 Task: Download the QR code.
Action: Mouse moved to (863, 257)
Screenshot: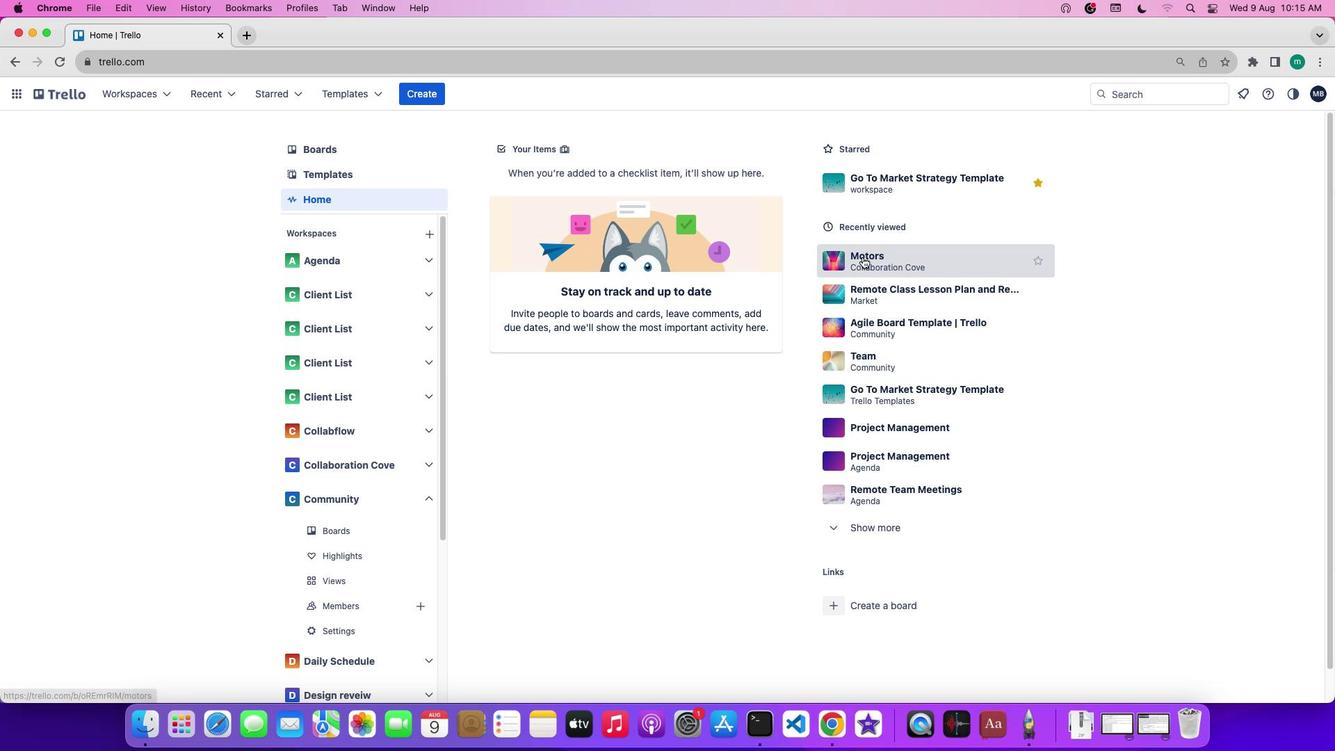 
Action: Mouse pressed left at (863, 257)
Screenshot: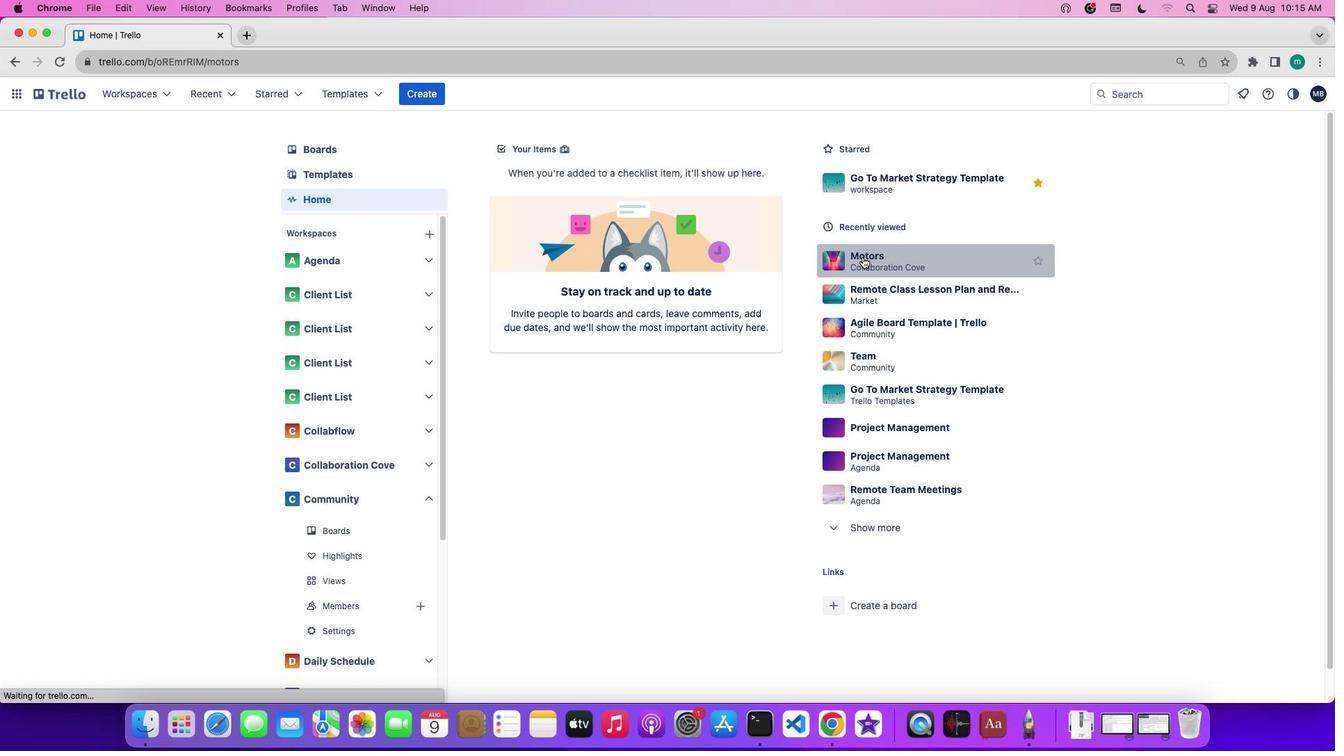 
Action: Mouse moved to (349, 297)
Screenshot: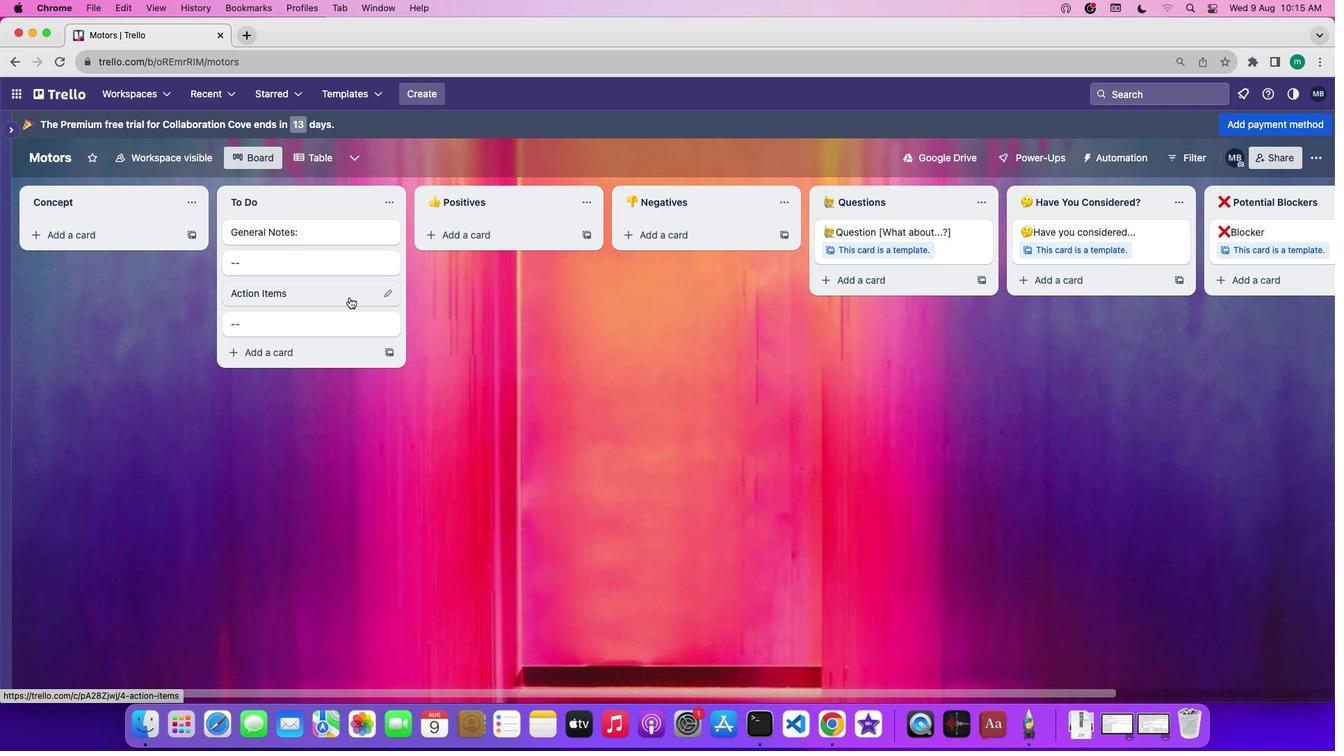 
Action: Mouse pressed left at (349, 297)
Screenshot: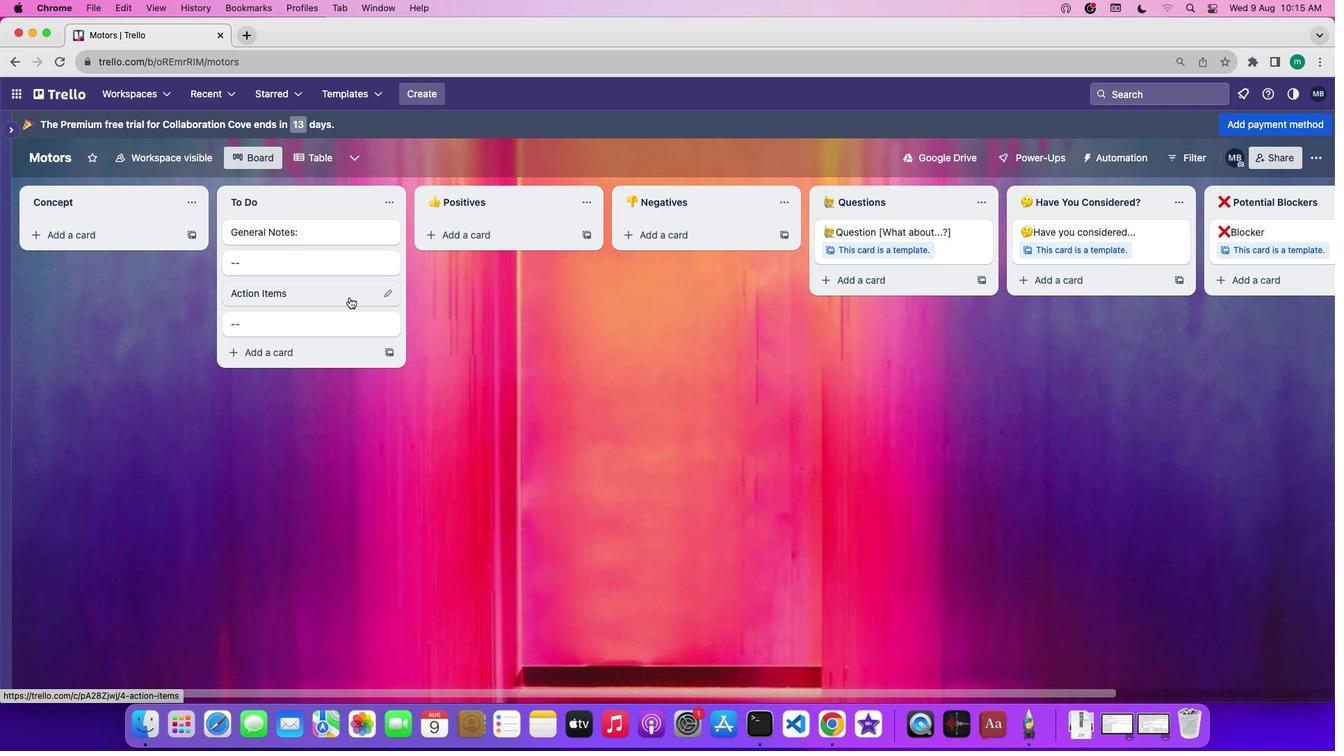 
Action: Mouse moved to (811, 522)
Screenshot: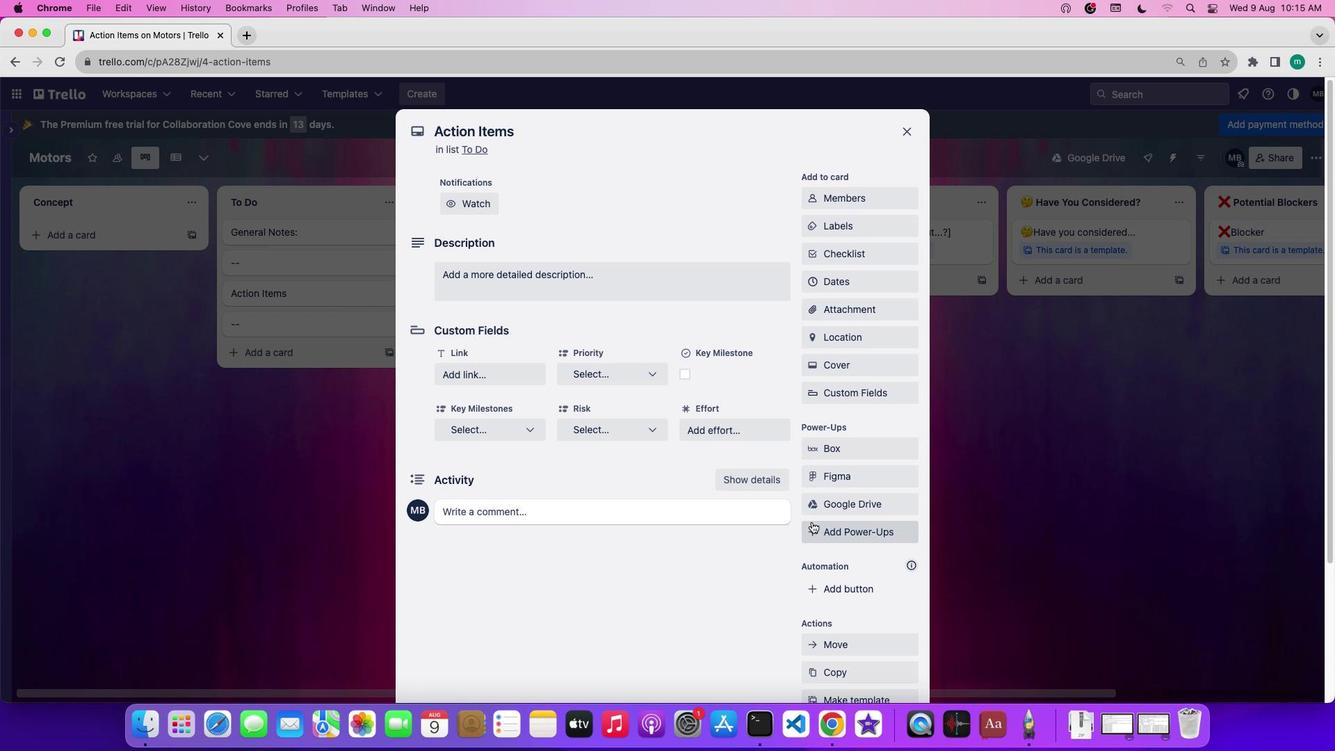 
Action: Mouse scrolled (811, 522) with delta (0, 0)
Screenshot: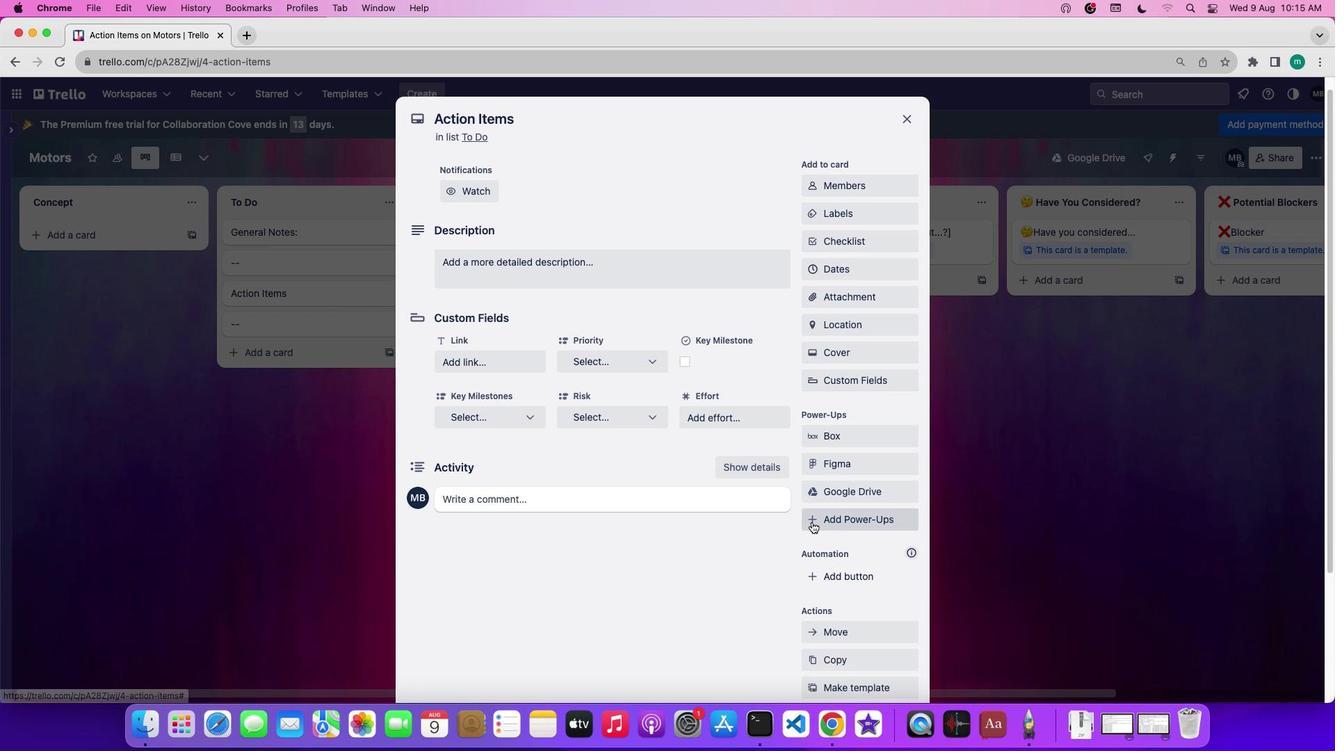 
Action: Mouse moved to (812, 522)
Screenshot: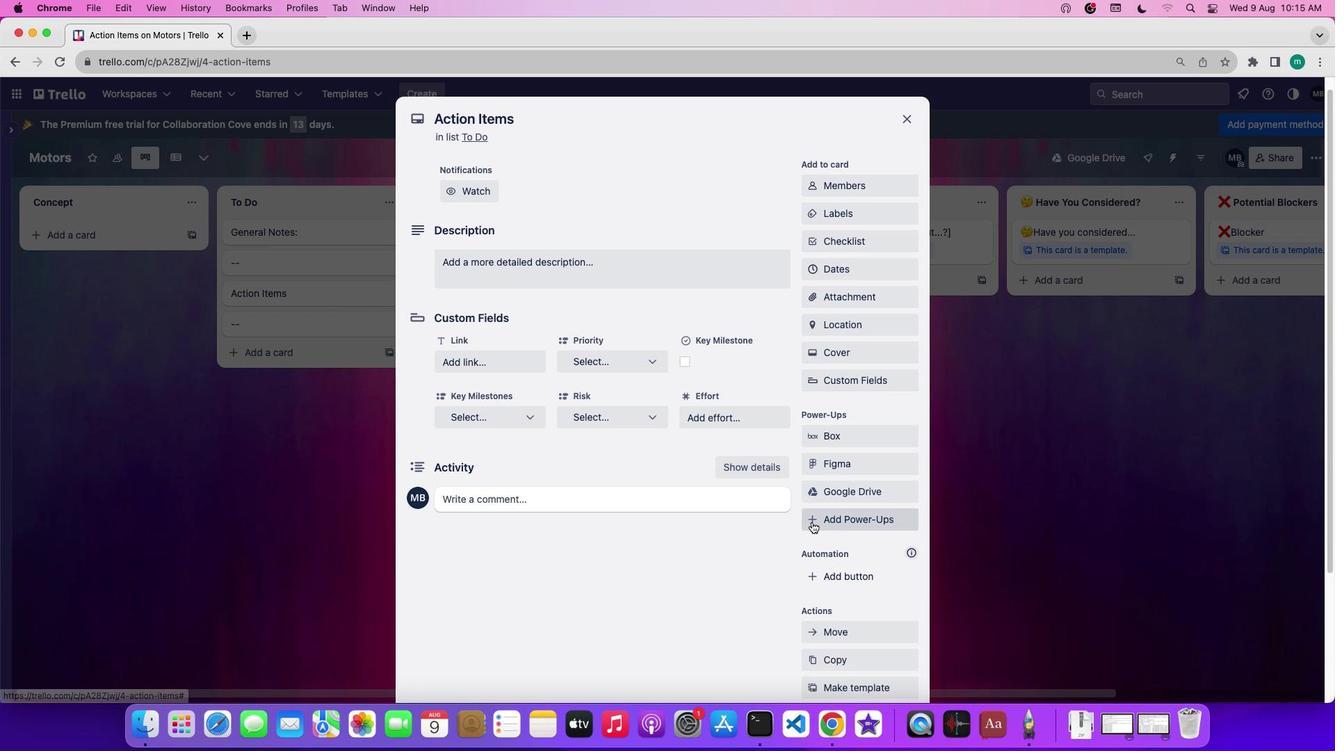 
Action: Mouse scrolled (812, 522) with delta (0, 0)
Screenshot: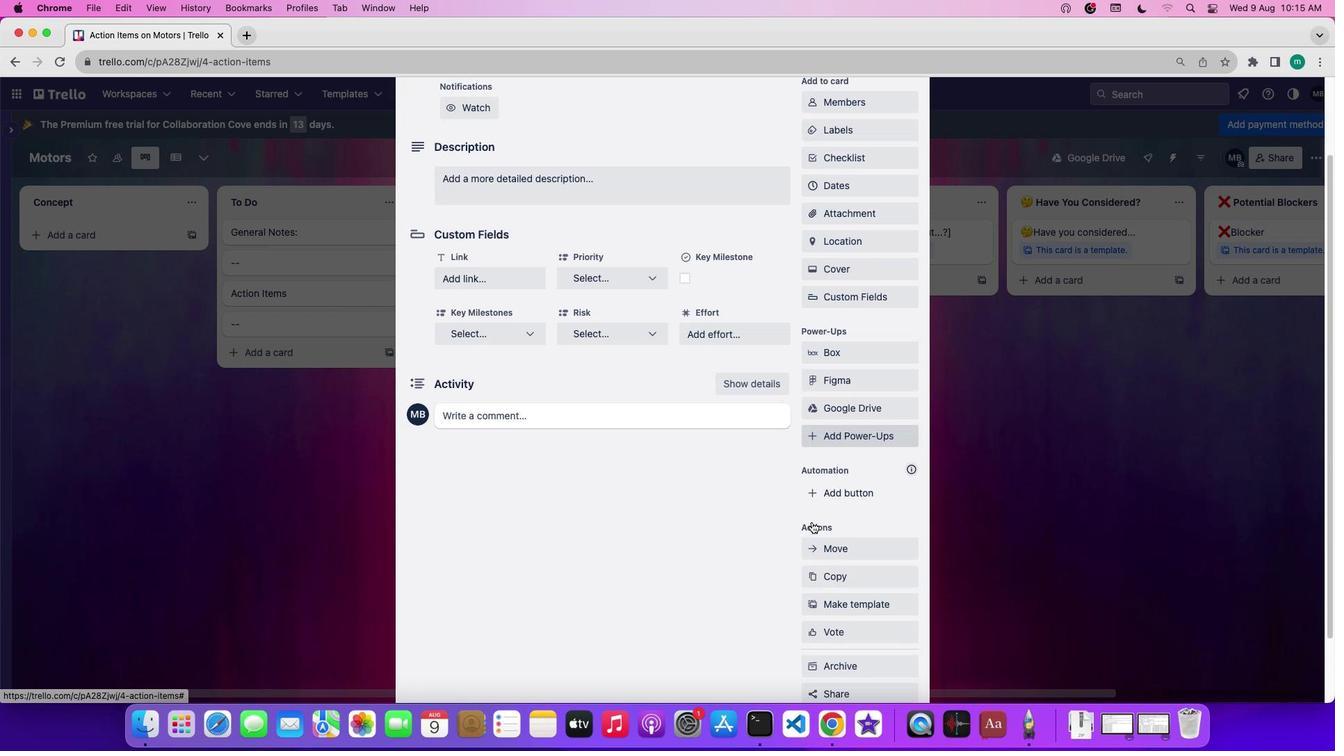 
Action: Mouse scrolled (812, 522) with delta (0, -1)
Screenshot: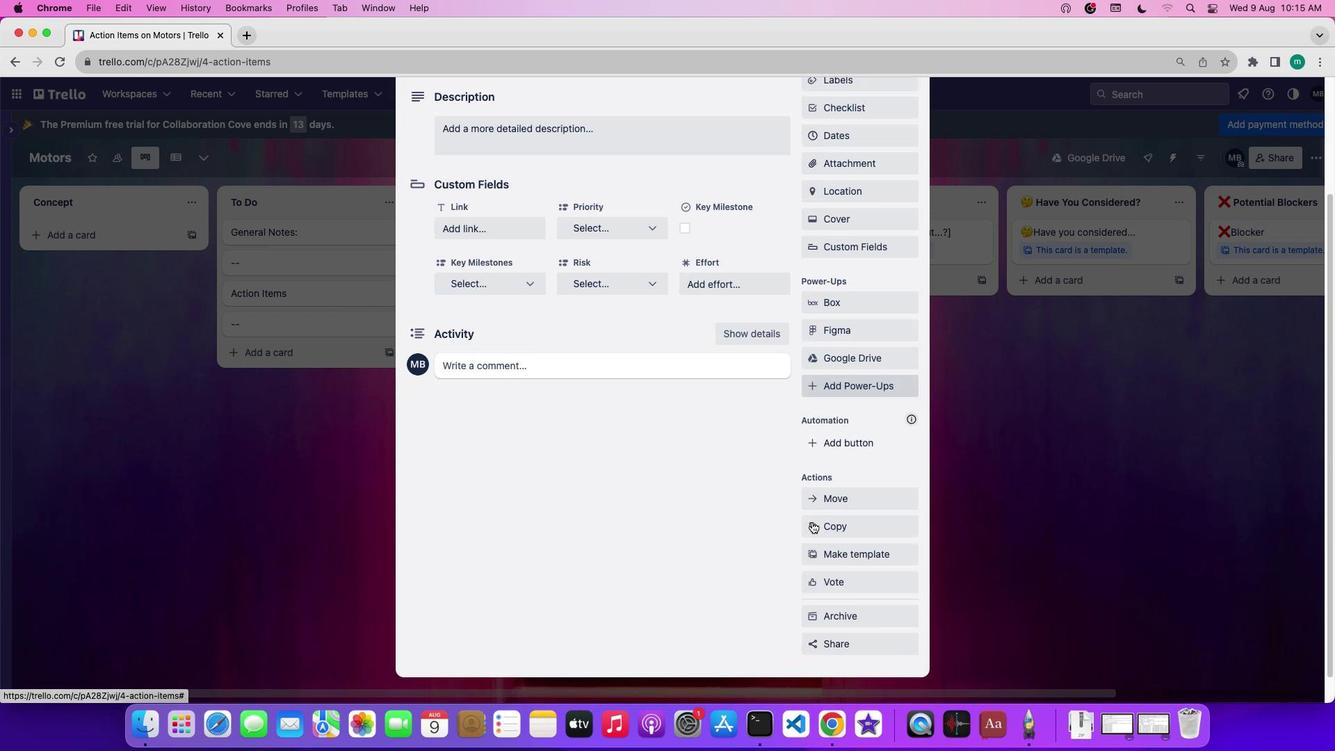 
Action: Mouse scrolled (812, 522) with delta (0, -2)
Screenshot: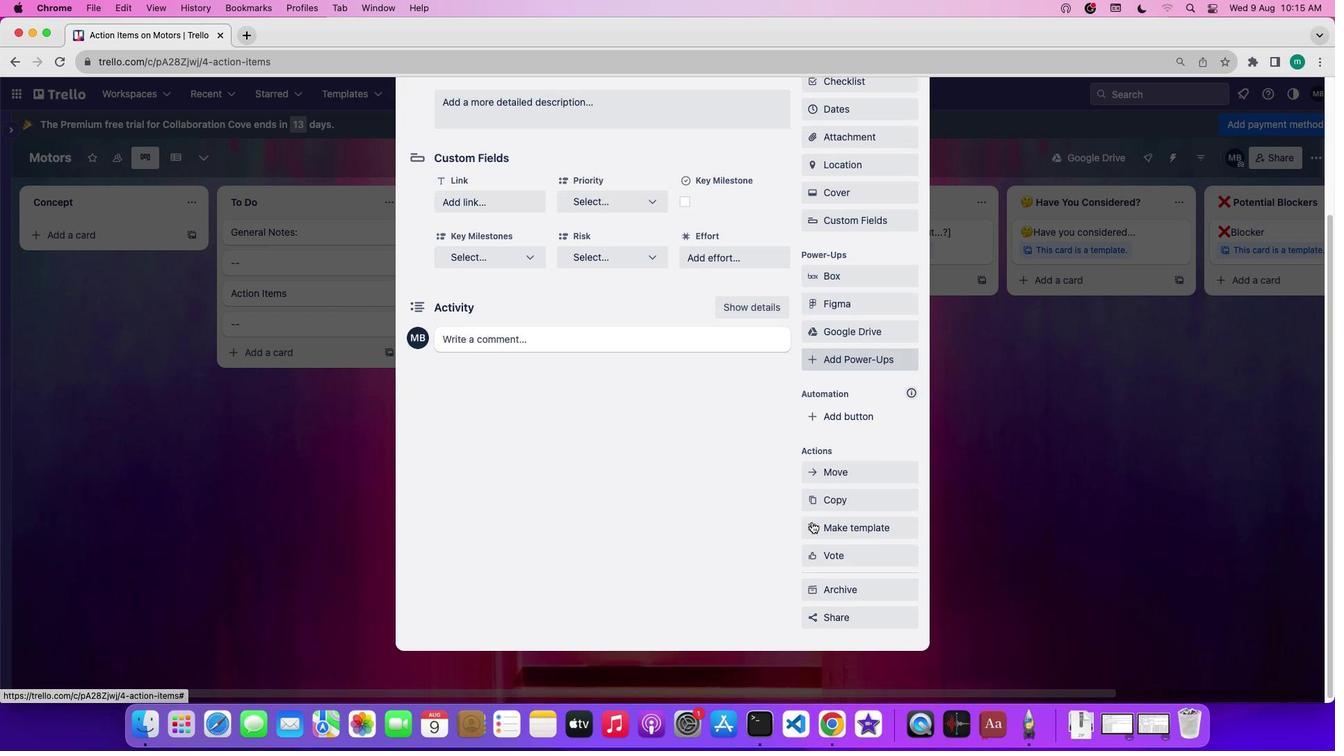 
Action: Mouse scrolled (812, 522) with delta (0, -3)
Screenshot: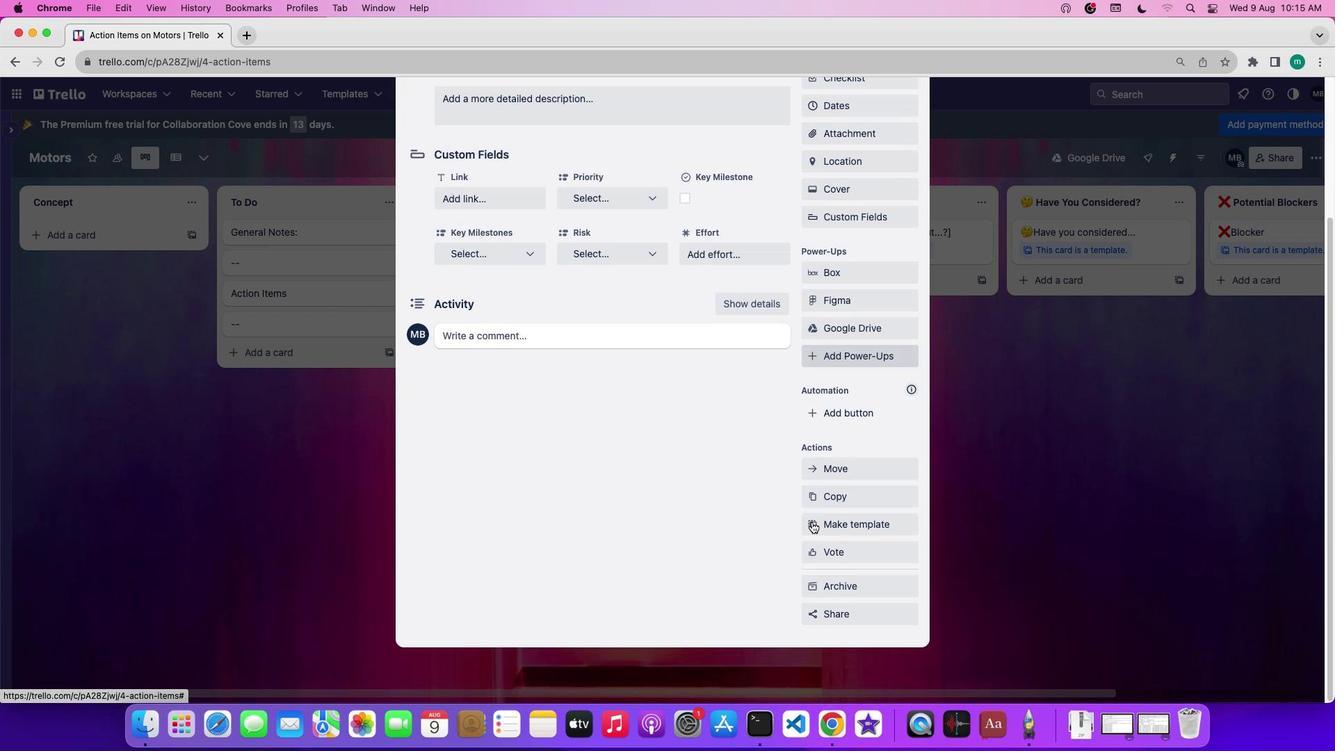 
Action: Mouse scrolled (812, 522) with delta (0, -3)
Screenshot: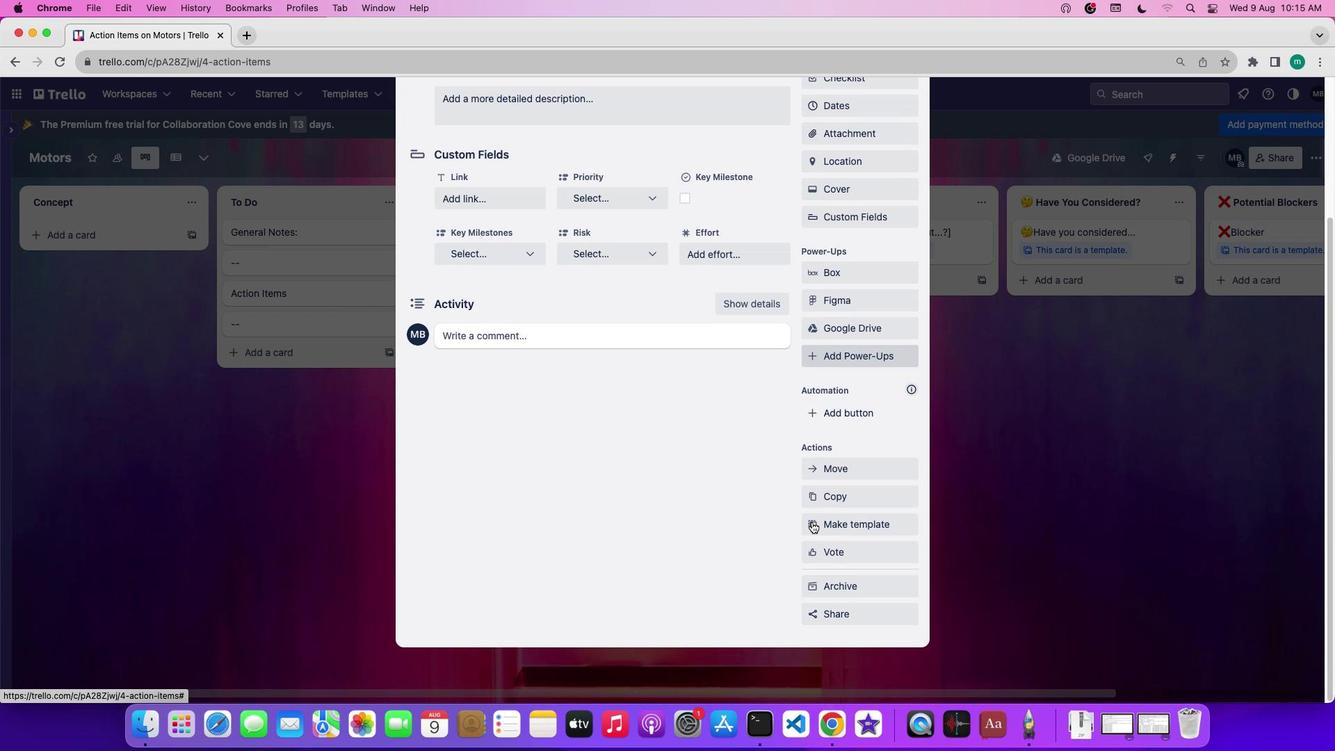 
Action: Mouse moved to (863, 618)
Screenshot: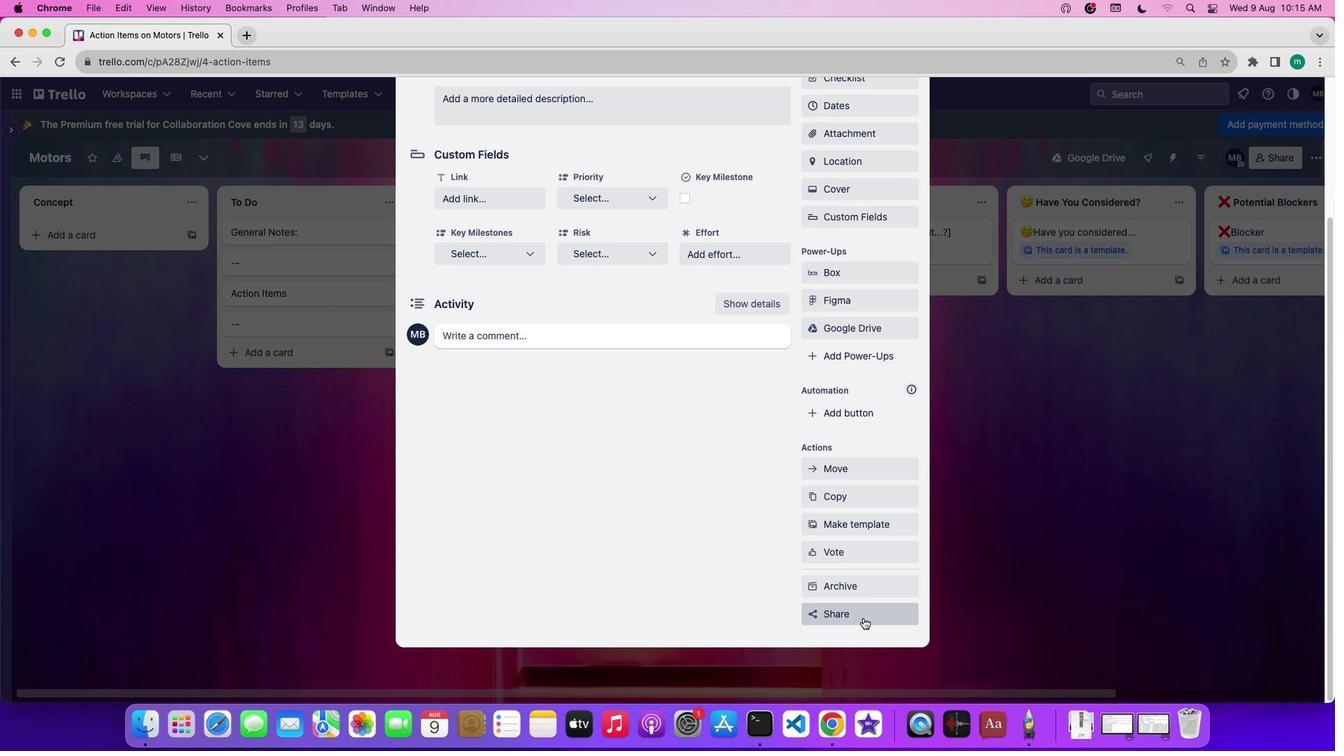 
Action: Mouse pressed left at (863, 618)
Screenshot: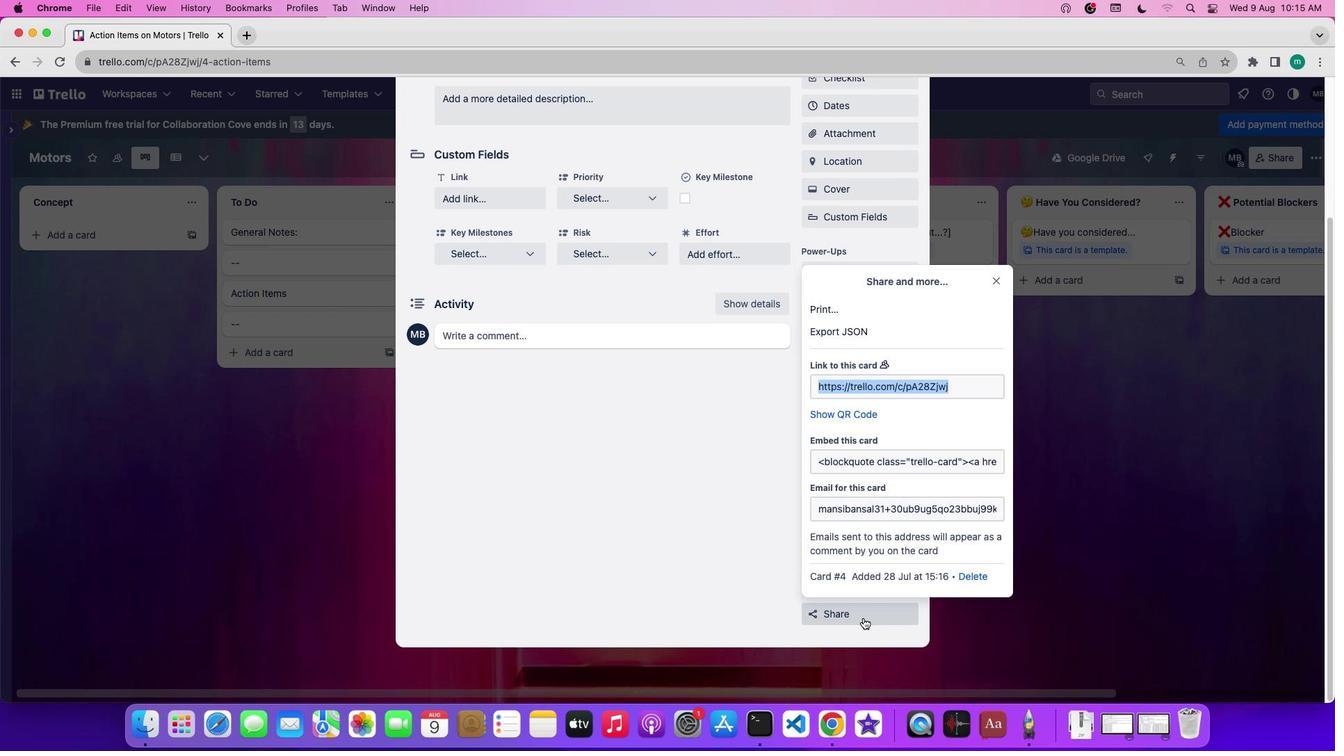 
Action: Mouse moved to (856, 413)
Screenshot: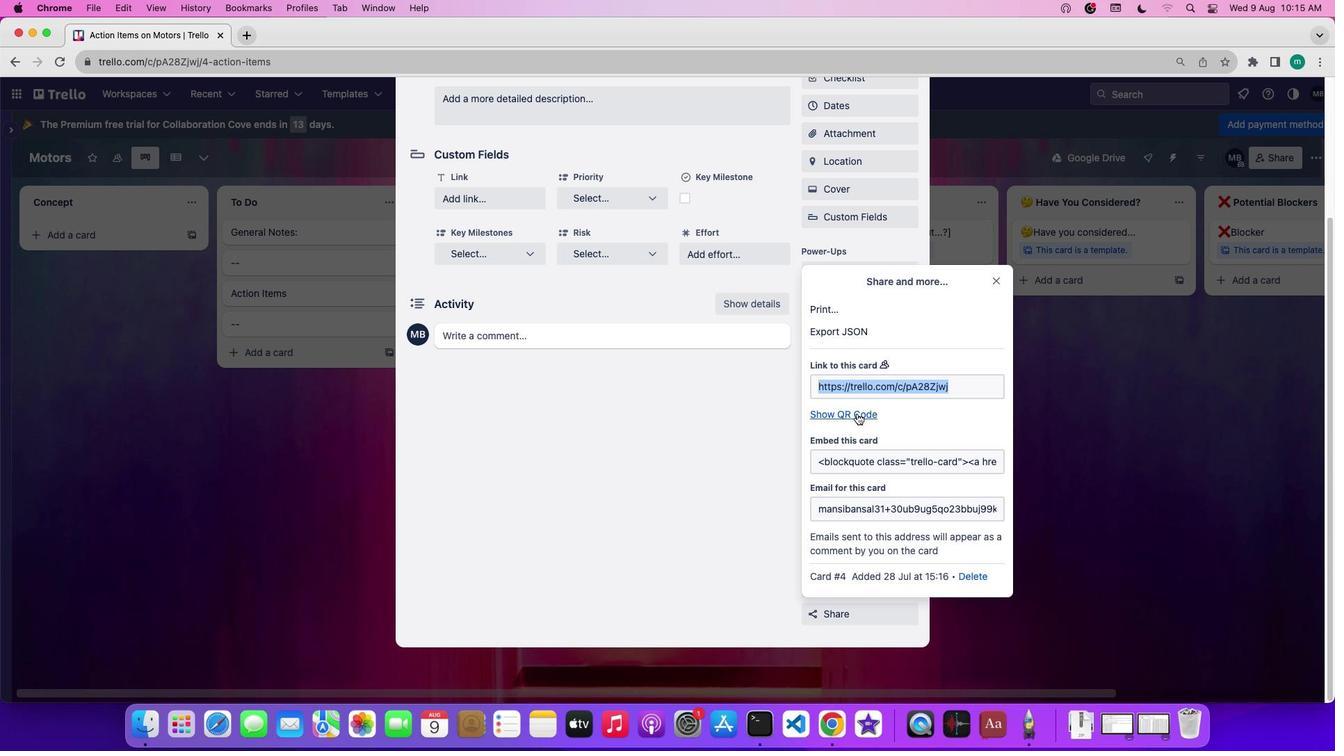 
Action: Mouse pressed left at (856, 413)
Screenshot: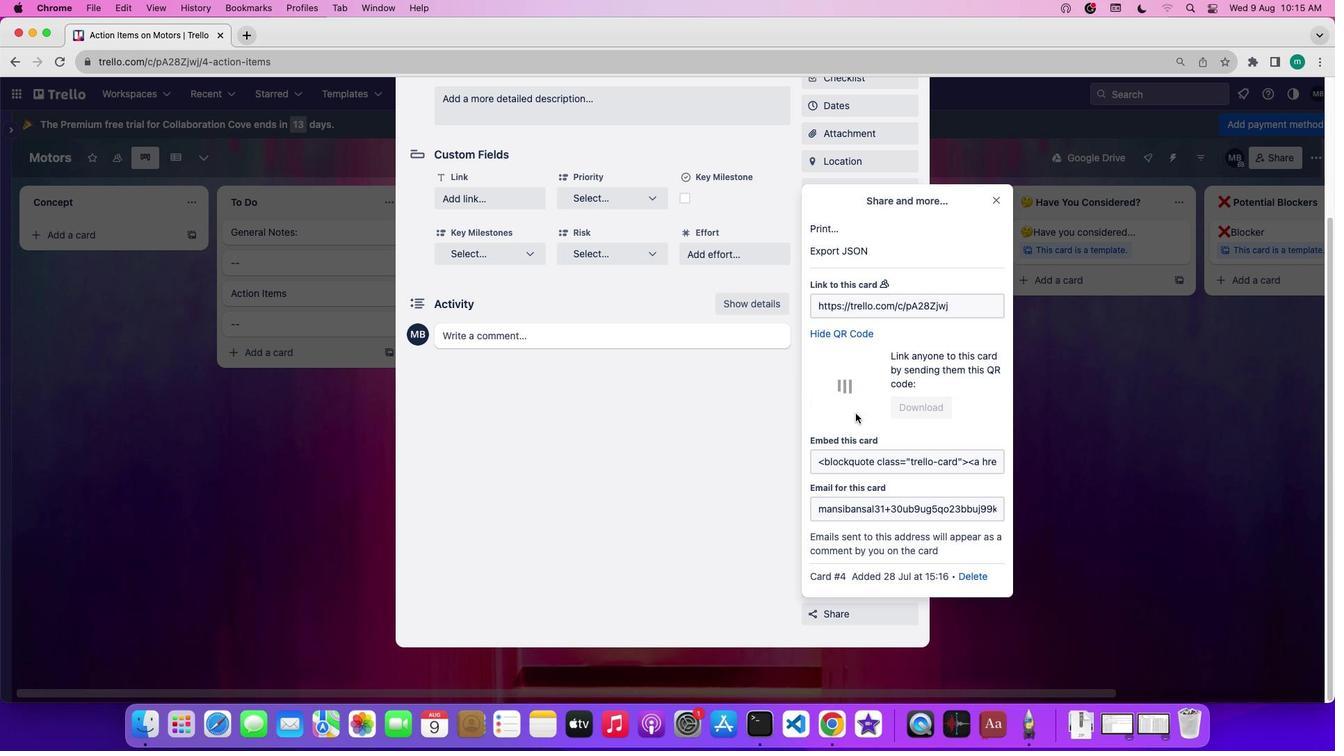 
Action: Mouse moved to (905, 410)
Screenshot: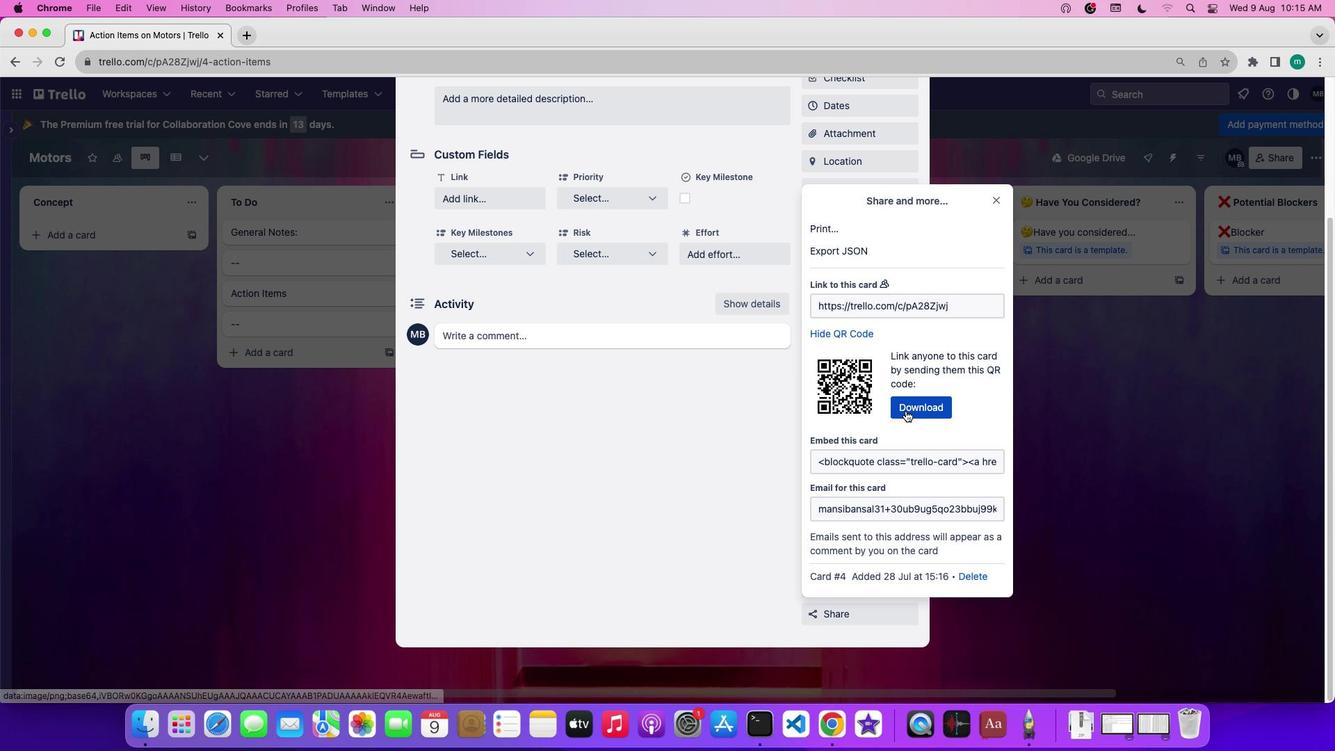 
Action: Mouse pressed left at (905, 410)
Screenshot: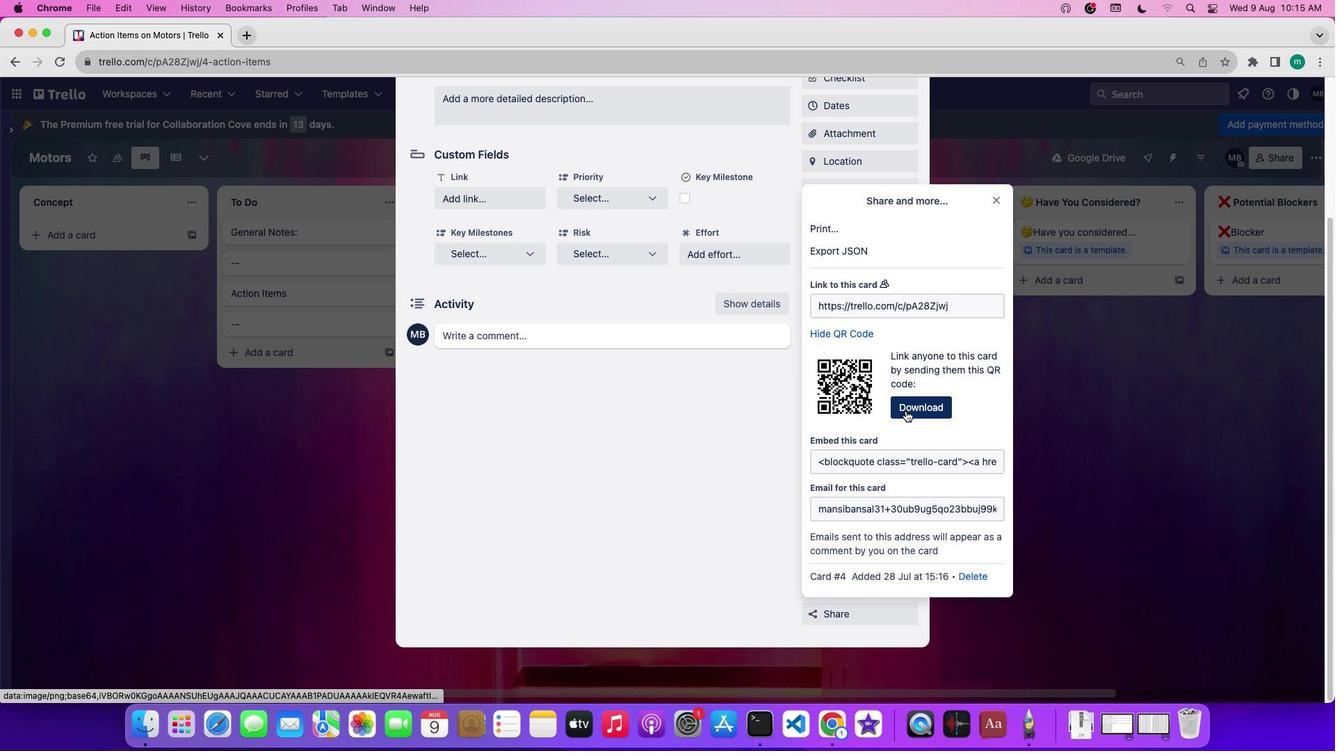 
